 Task: Add Suku Vitamins The Complete Kids Multivitamin Gummies to the cart.
Action: Mouse moved to (246, 132)
Screenshot: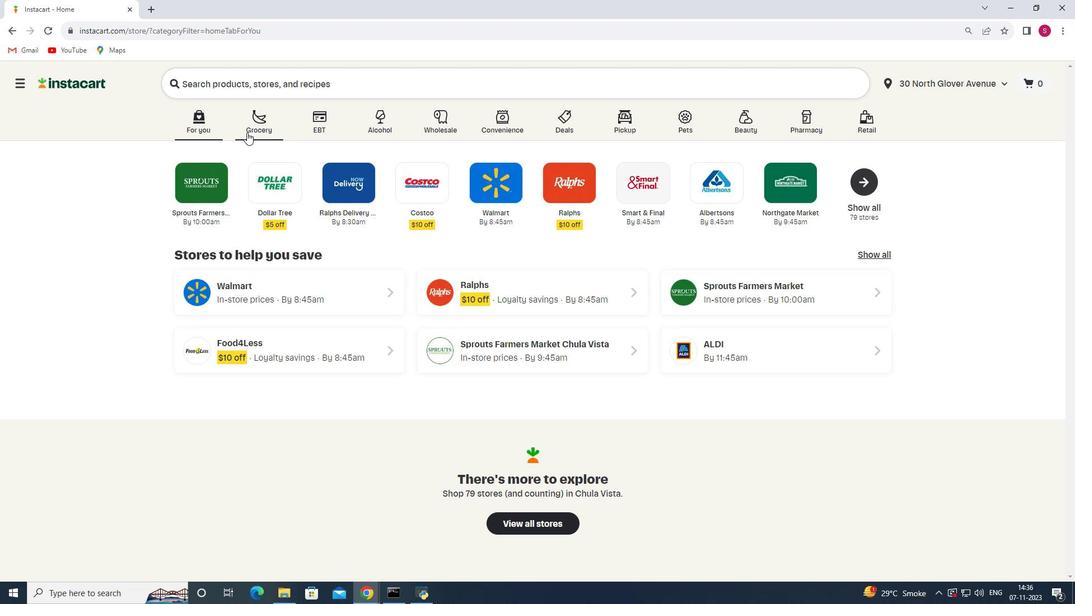 
Action: Mouse pressed left at (246, 132)
Screenshot: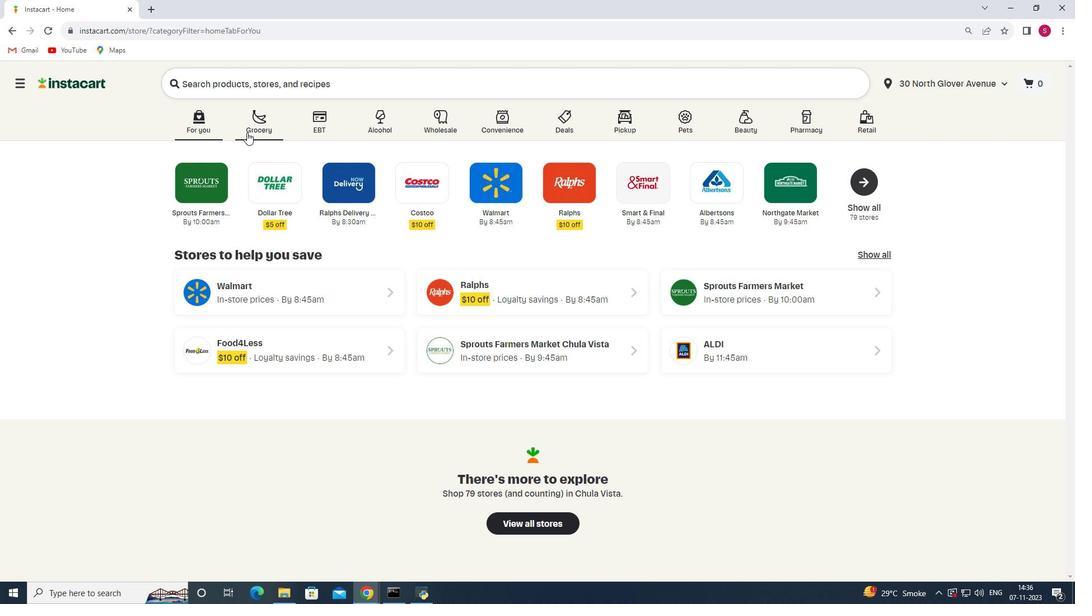 
Action: Mouse moved to (242, 325)
Screenshot: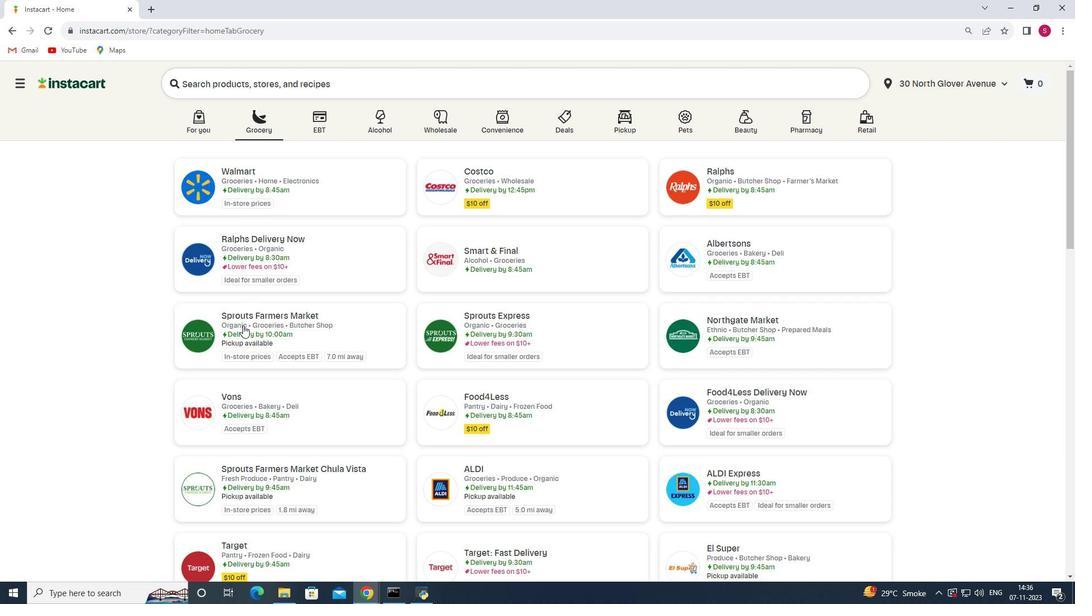 
Action: Mouse pressed left at (242, 325)
Screenshot: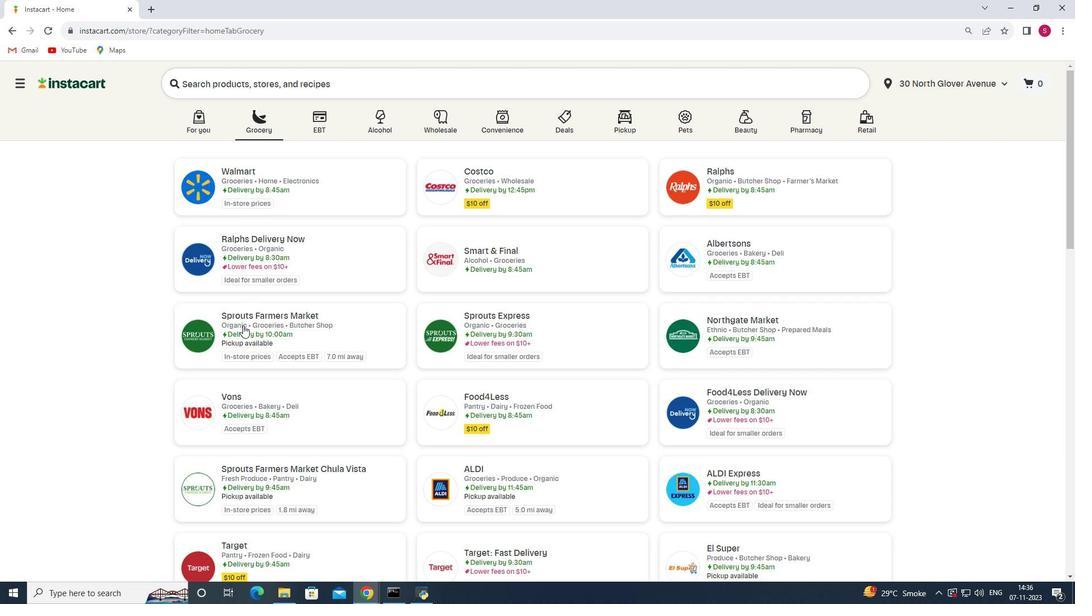 
Action: Mouse moved to (117, 326)
Screenshot: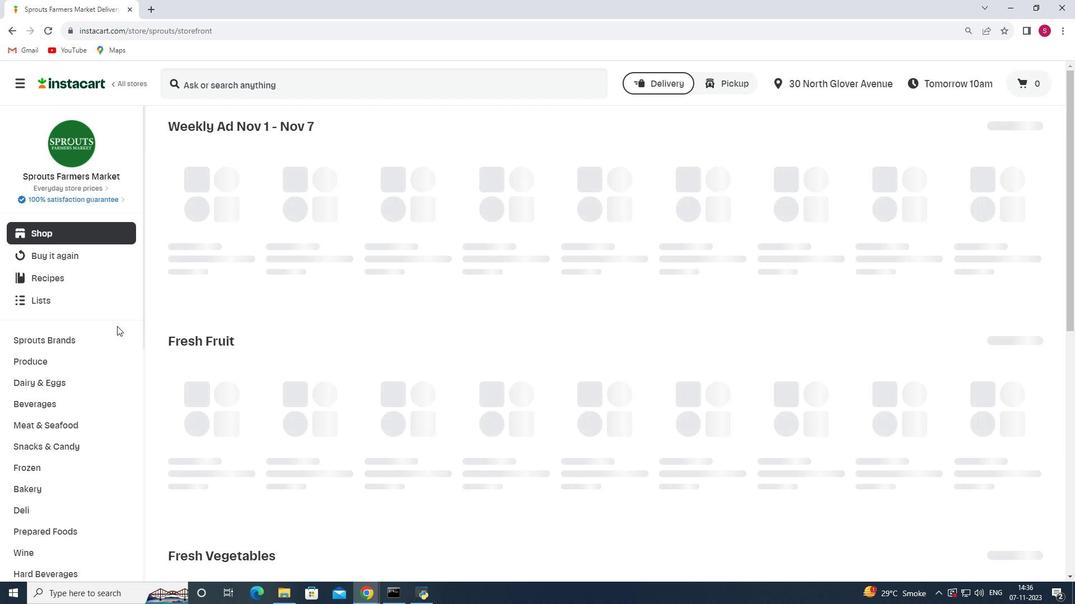 
Action: Mouse scrolled (117, 325) with delta (0, 0)
Screenshot: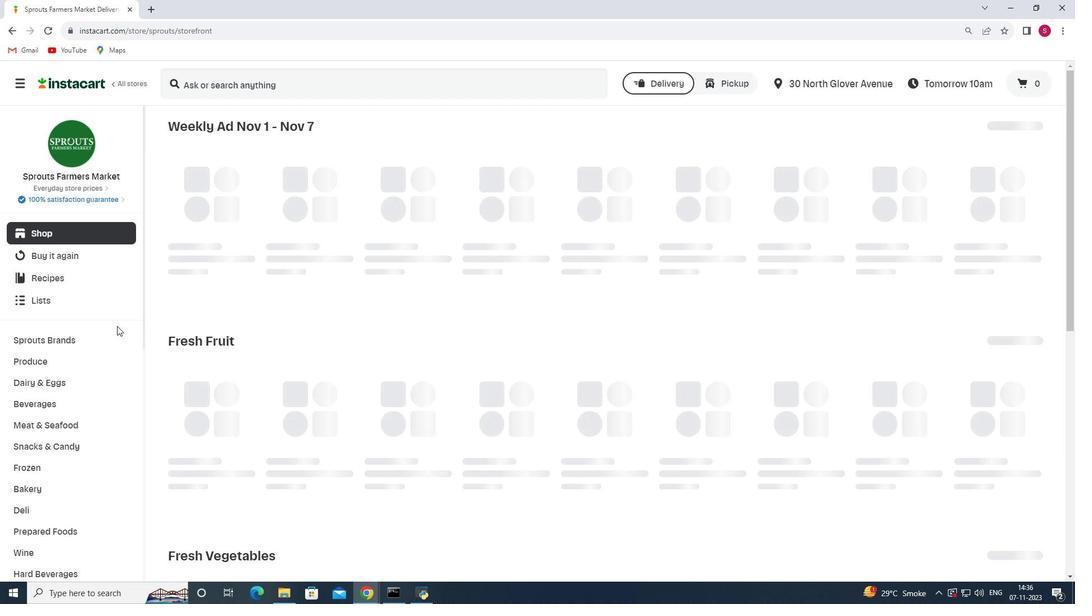 
Action: Mouse scrolled (117, 325) with delta (0, 0)
Screenshot: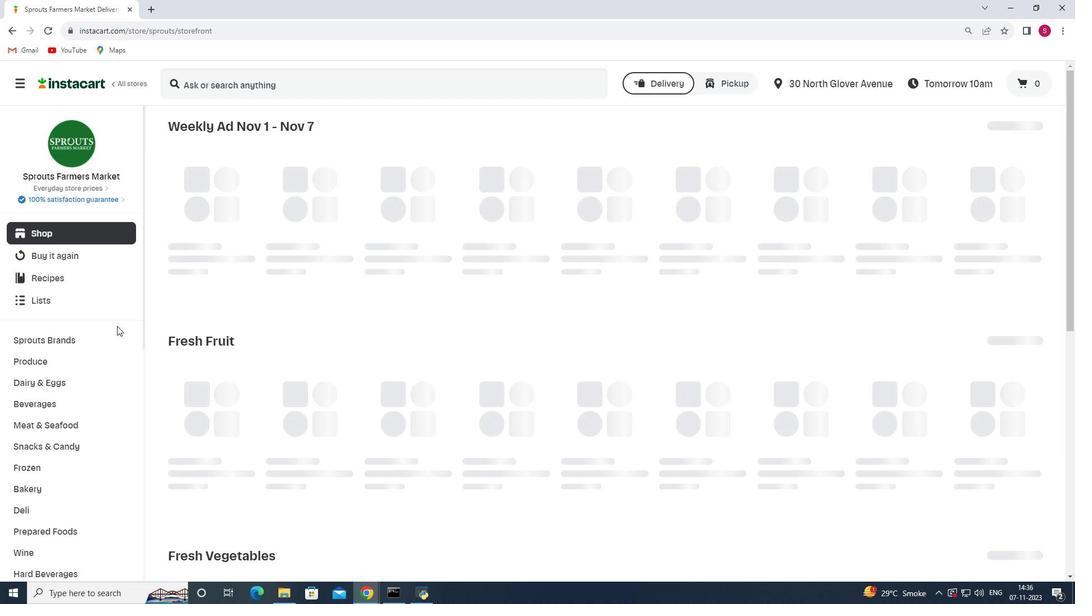 
Action: Mouse scrolled (117, 325) with delta (0, 0)
Screenshot: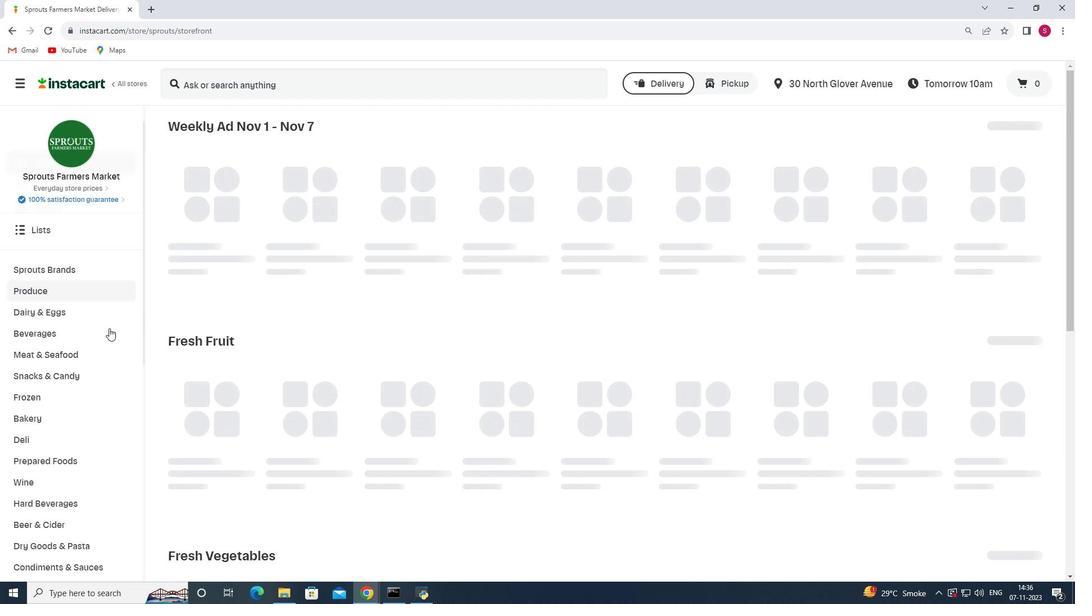 
Action: Mouse moved to (105, 329)
Screenshot: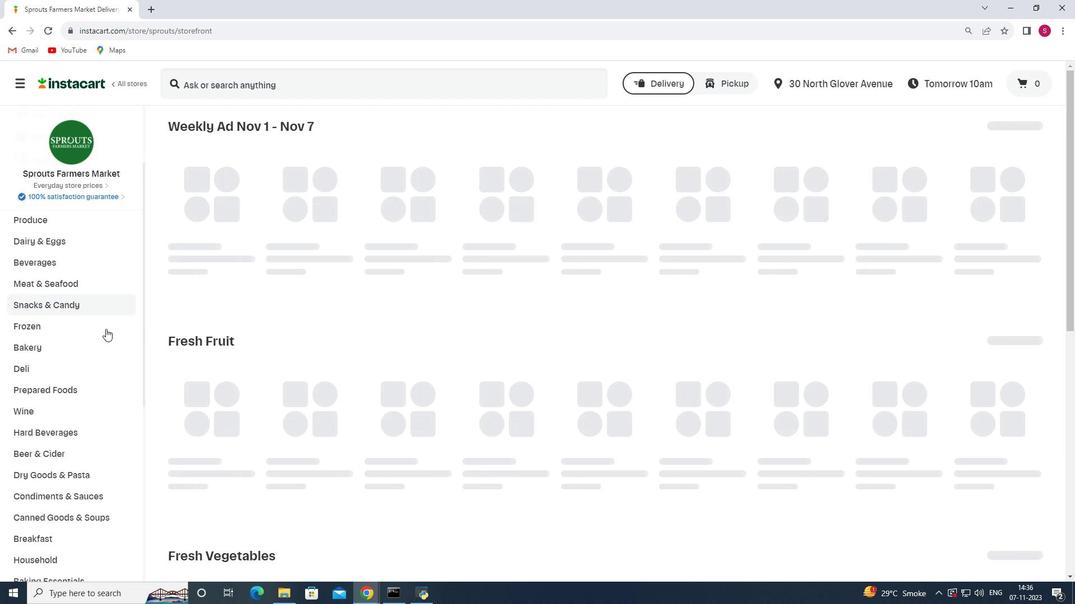 
Action: Mouse scrolled (105, 328) with delta (0, 0)
Screenshot: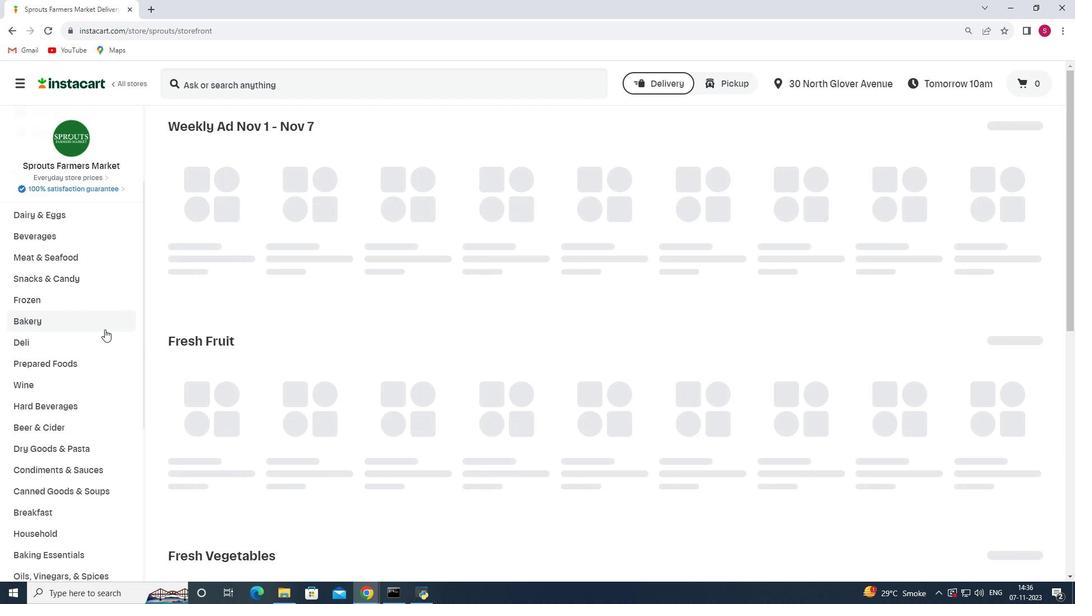 
Action: Mouse moved to (104, 329)
Screenshot: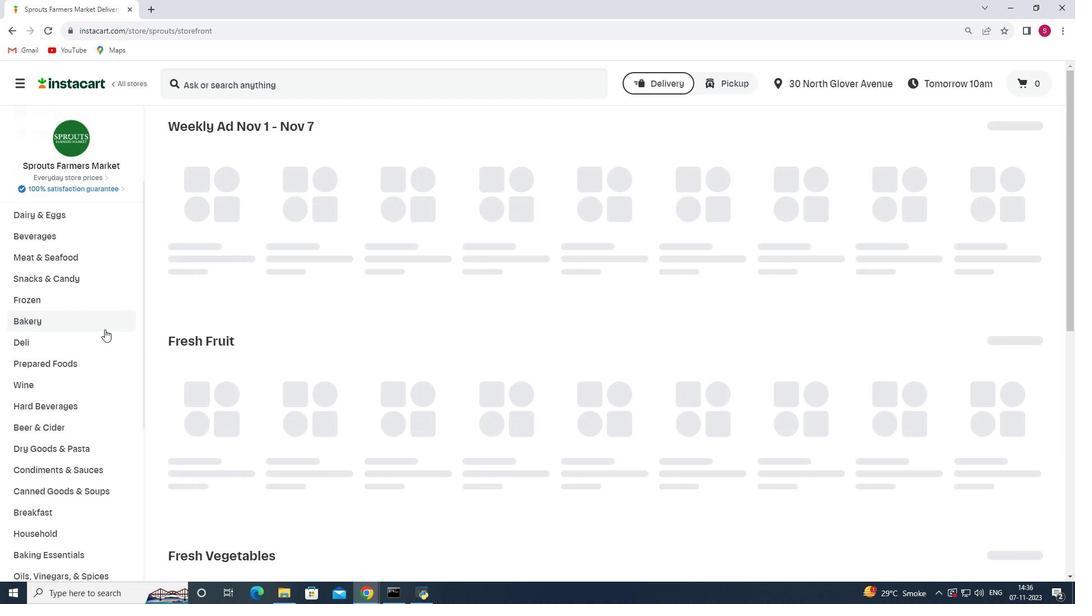 
Action: Mouse scrolled (104, 329) with delta (0, 0)
Screenshot: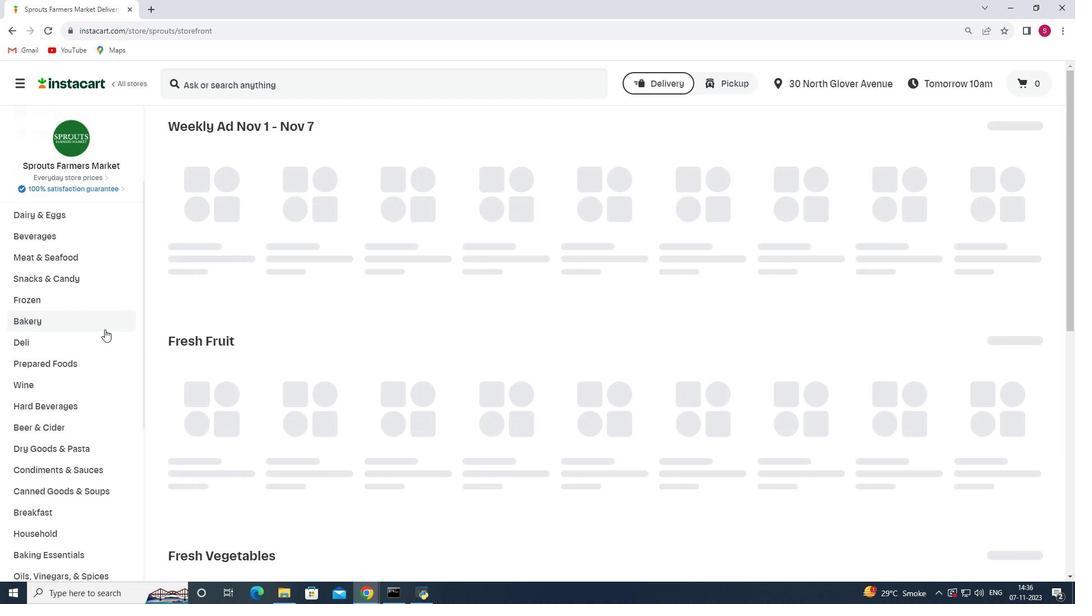 
Action: Mouse scrolled (104, 329) with delta (0, 0)
Screenshot: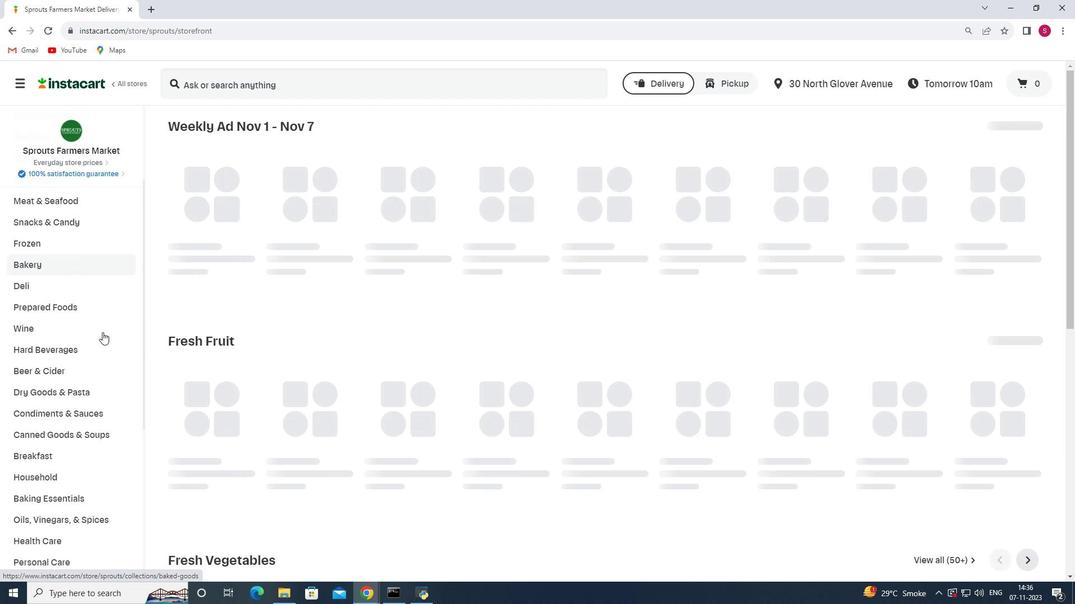 
Action: Mouse moved to (103, 332)
Screenshot: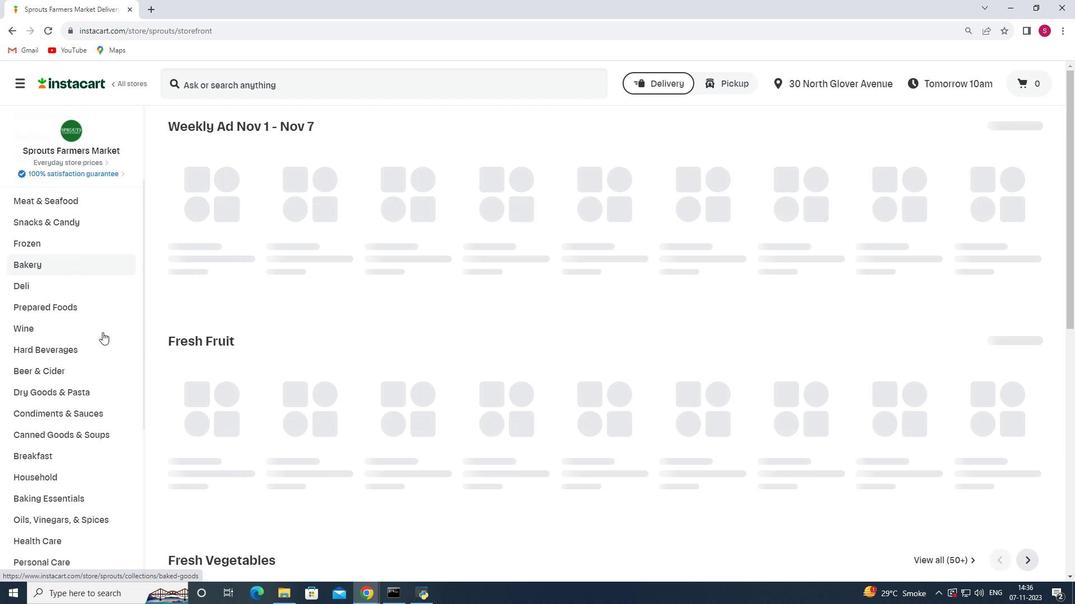 
Action: Mouse scrolled (103, 331) with delta (0, 0)
Screenshot: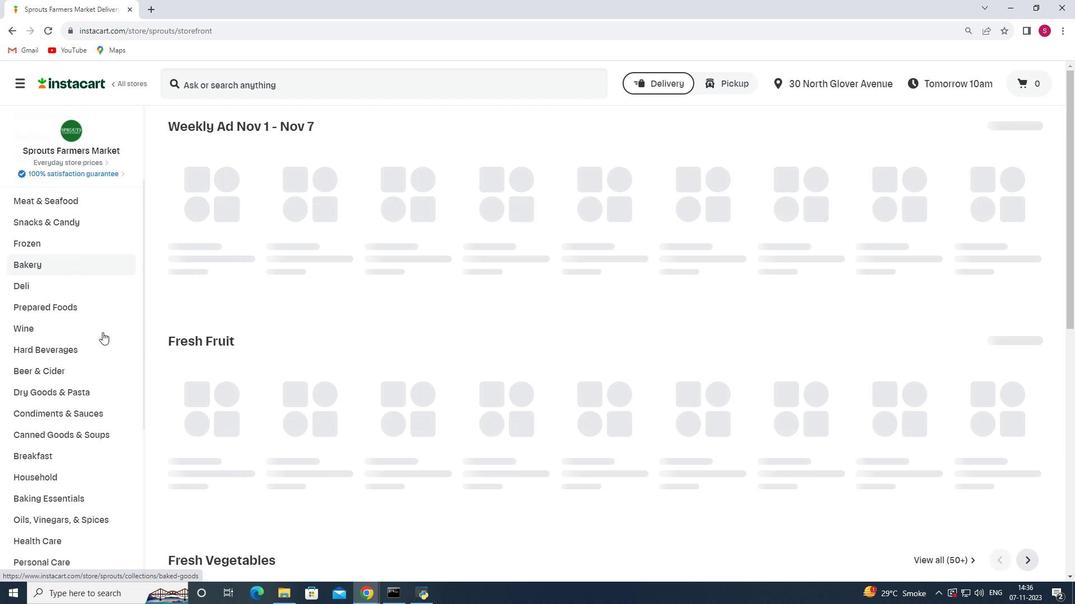 
Action: Mouse moved to (43, 422)
Screenshot: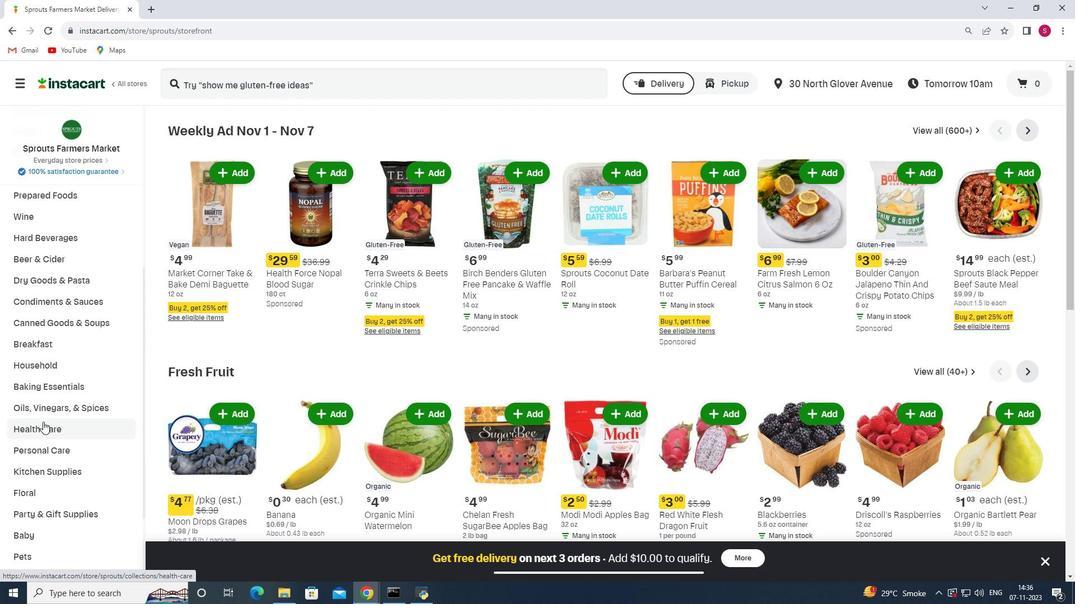 
Action: Mouse pressed left at (43, 422)
Screenshot: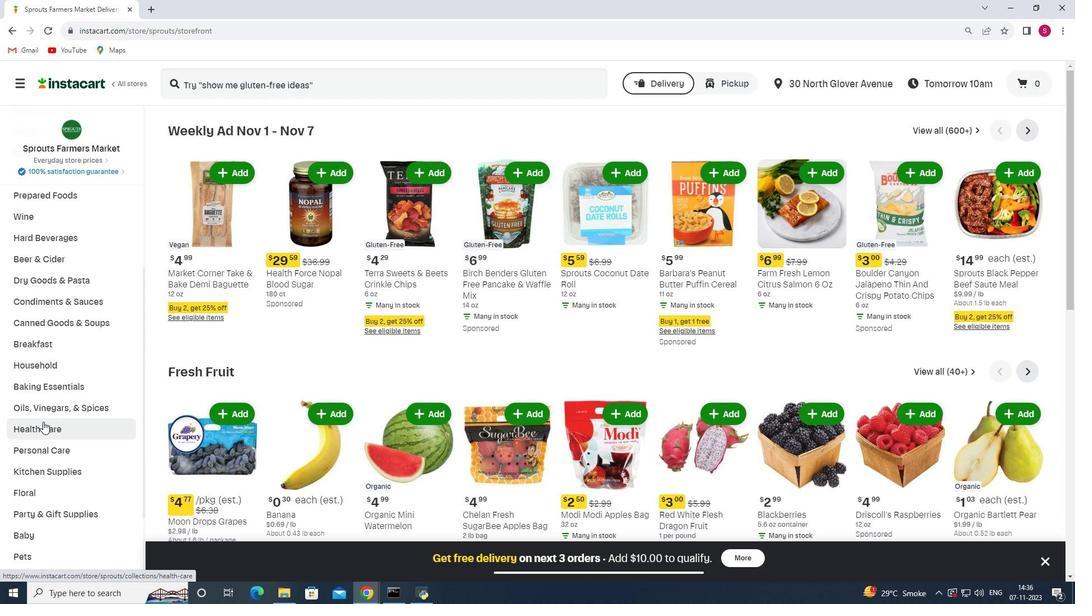 
Action: Mouse moved to (403, 160)
Screenshot: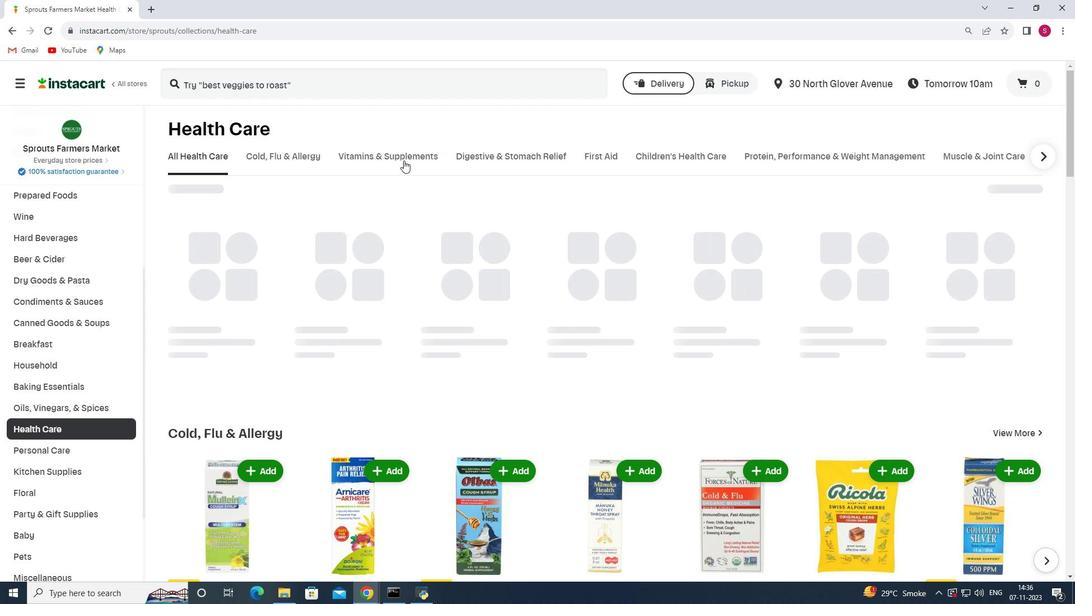 
Action: Mouse pressed left at (403, 160)
Screenshot: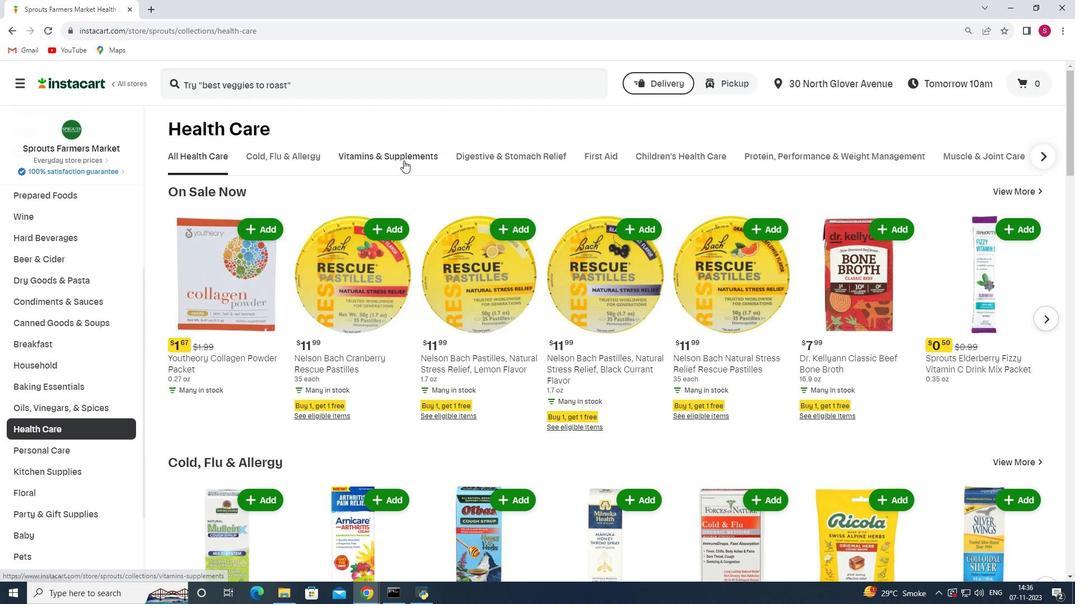 
Action: Mouse moved to (650, 203)
Screenshot: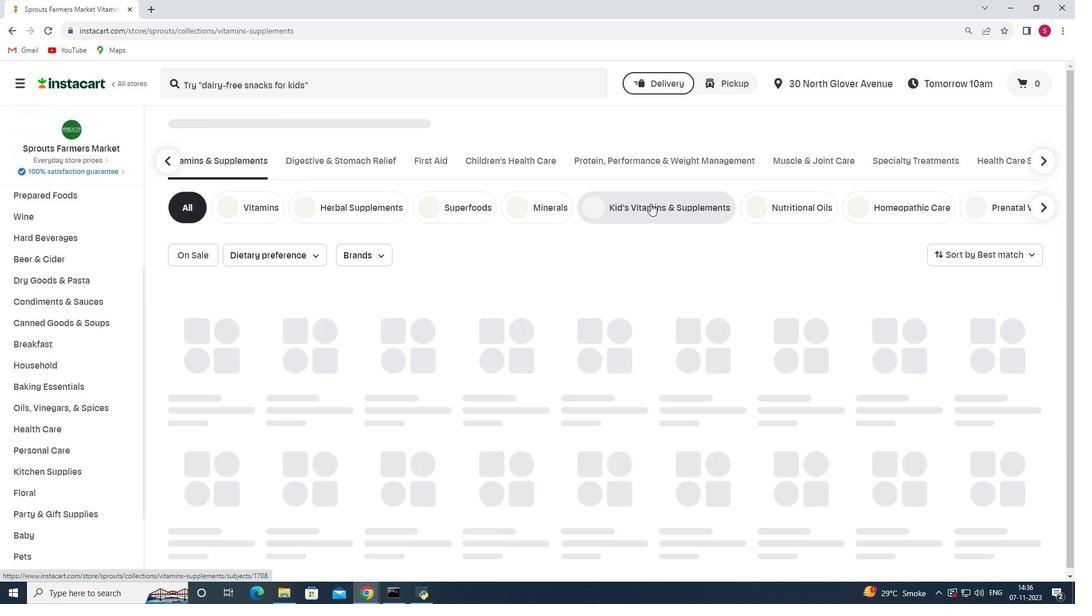 
Action: Mouse pressed left at (650, 203)
Screenshot: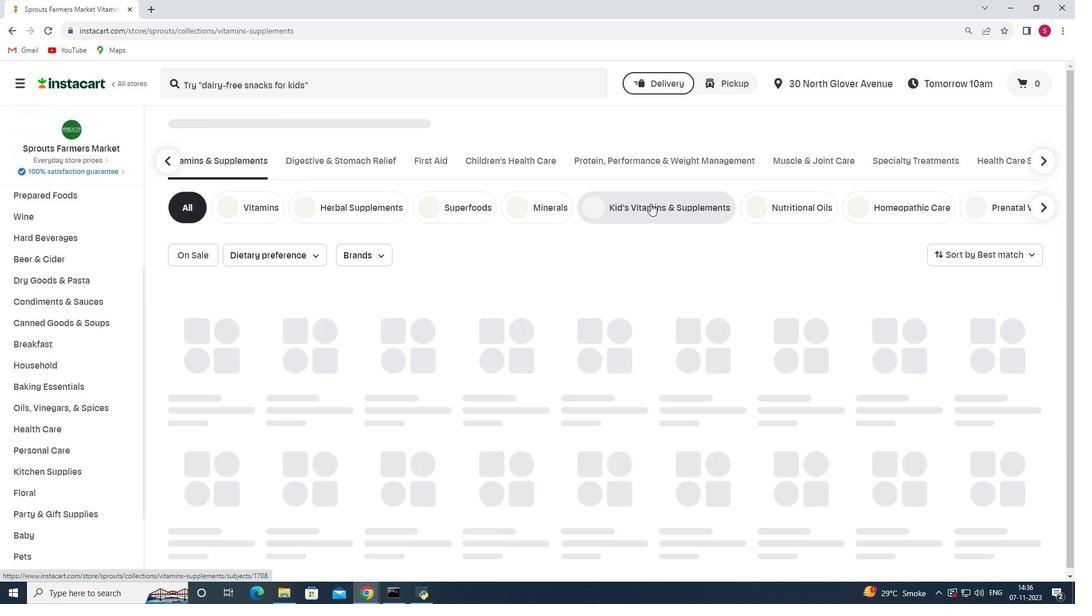 
Action: Mouse moved to (314, 85)
Screenshot: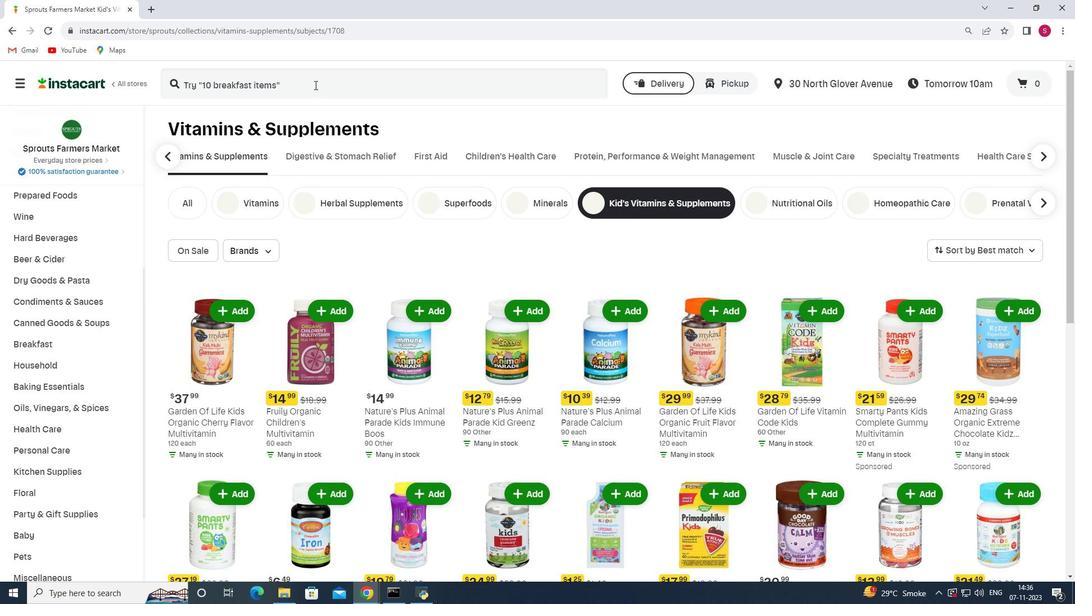 
Action: Mouse pressed left at (314, 85)
Screenshot: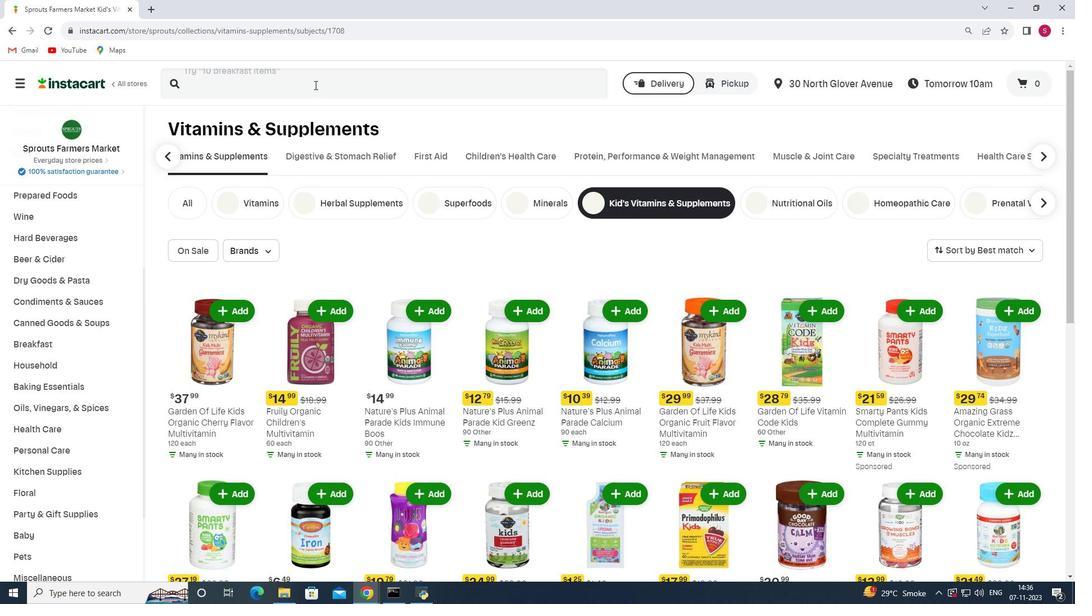 
Action: Key pressed <Key.shift>Suku<Key.space><Key.shift>Vitamins<Key.space><Key.shift>the<Key.space><Key.shift>Complete<Key.space><Key.shift>kids<Key.space><Key.shift>Multivitamin<Key.space><Key.shift>Gummies<Key.enter>
Screenshot: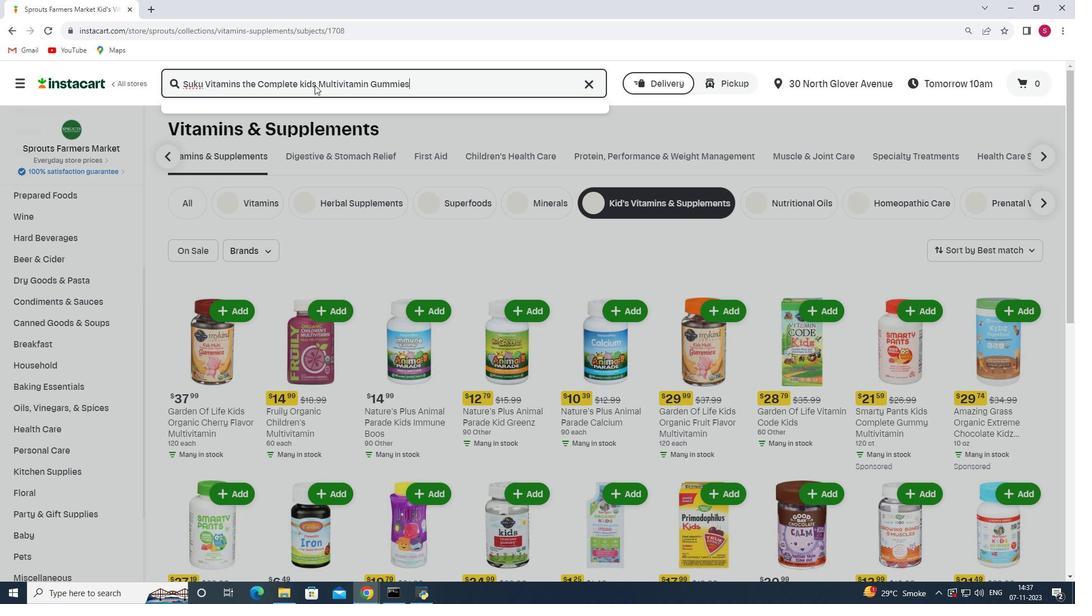 
Action: Mouse moved to (837, 173)
Screenshot: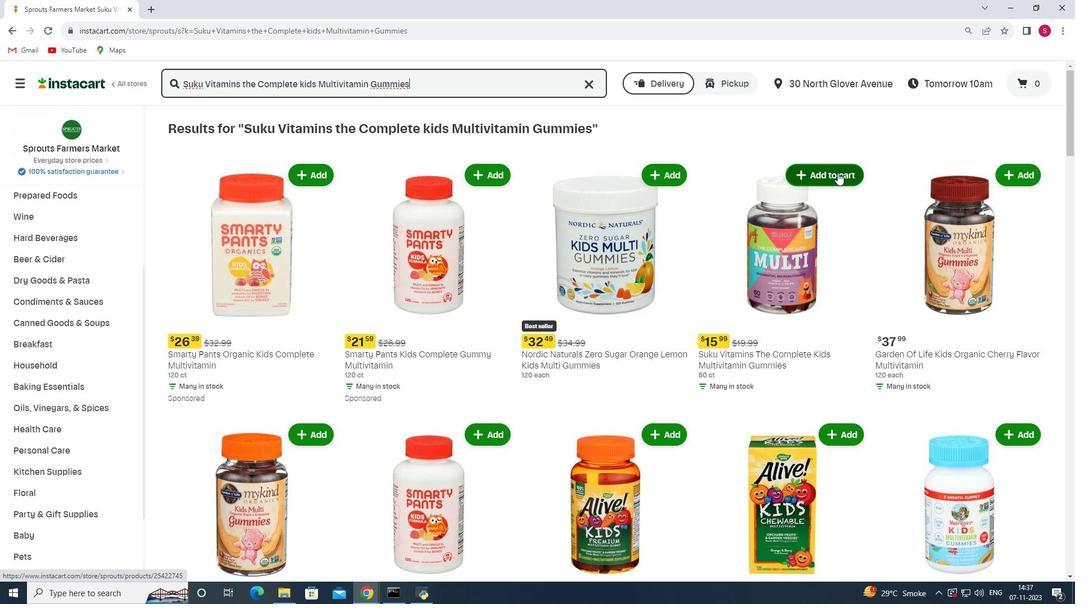 
Action: Mouse pressed left at (837, 173)
Screenshot: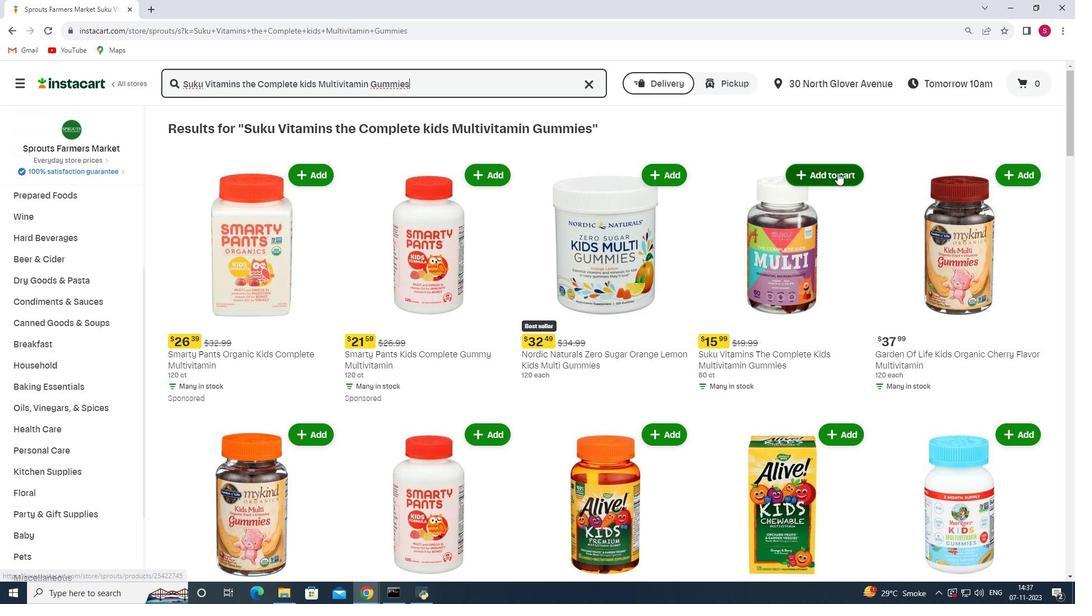 
Action: Mouse moved to (810, 202)
Screenshot: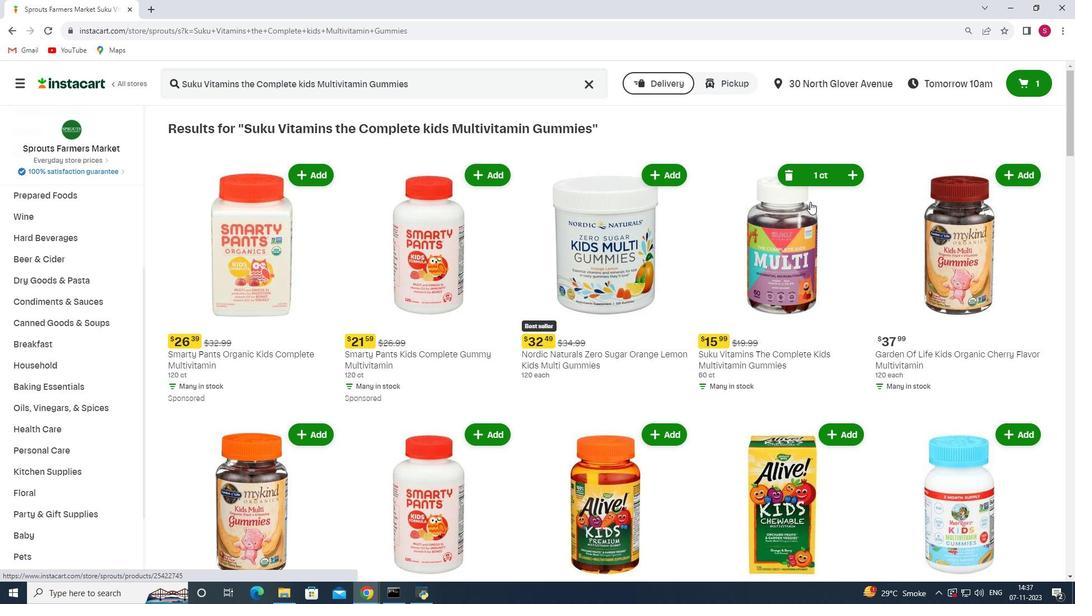 
